 Task: Open Card Card0000000265 in Board Board0000000067 in Workspace WS0000000023 in Trello. Add Member Mailaustralia7@gmail.com to Card Card0000000265 in Board Board0000000067 in Workspace WS0000000023 in Trello. Add Green Label titled Label0000000265 to Card Card0000000265 in Board Board0000000067 in Workspace WS0000000023 in Trello. Add Checklist CL0000000265 to Card Card0000000265 in Board Board0000000067 in Workspace WS0000000023 in Trello. Add Dates with Start Date as Apr 08 2023 and Due Date as Apr 30 2023 to Card Card0000000265 in Board Board0000000067 in Workspace WS0000000023 in Trello
Action: Mouse scrolled (479, 427) with delta (0, 0)
Screenshot: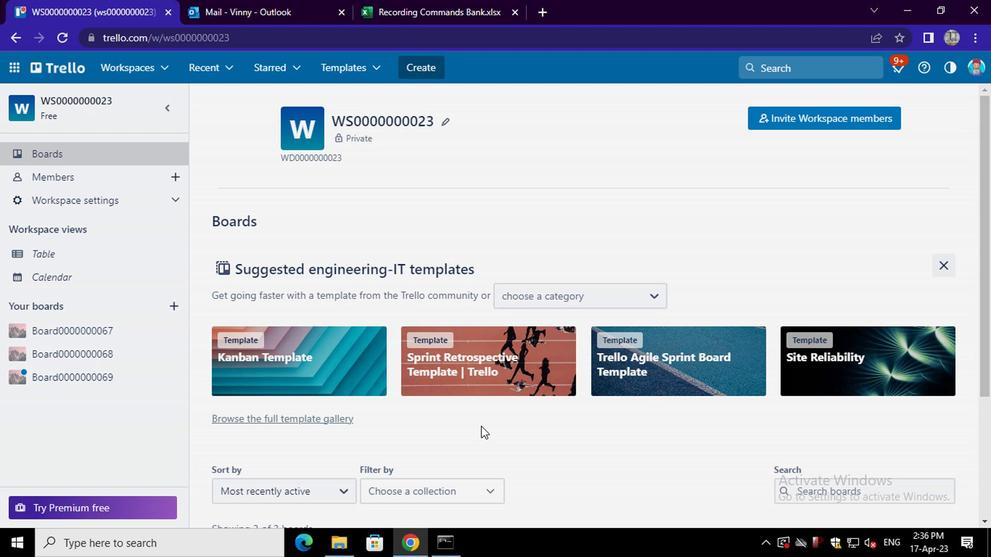 
Action: Mouse scrolled (479, 427) with delta (0, 0)
Screenshot: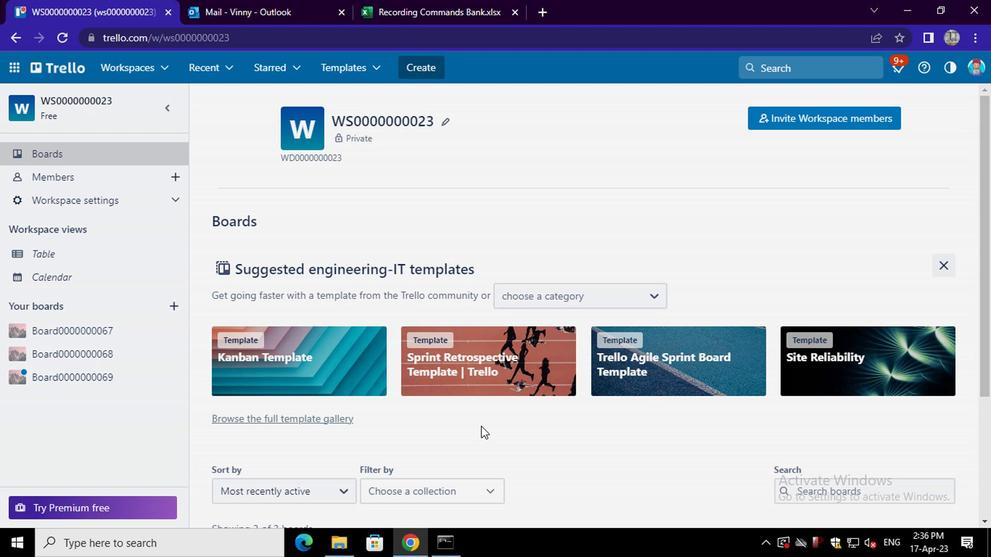 
Action: Mouse scrolled (479, 427) with delta (0, 0)
Screenshot: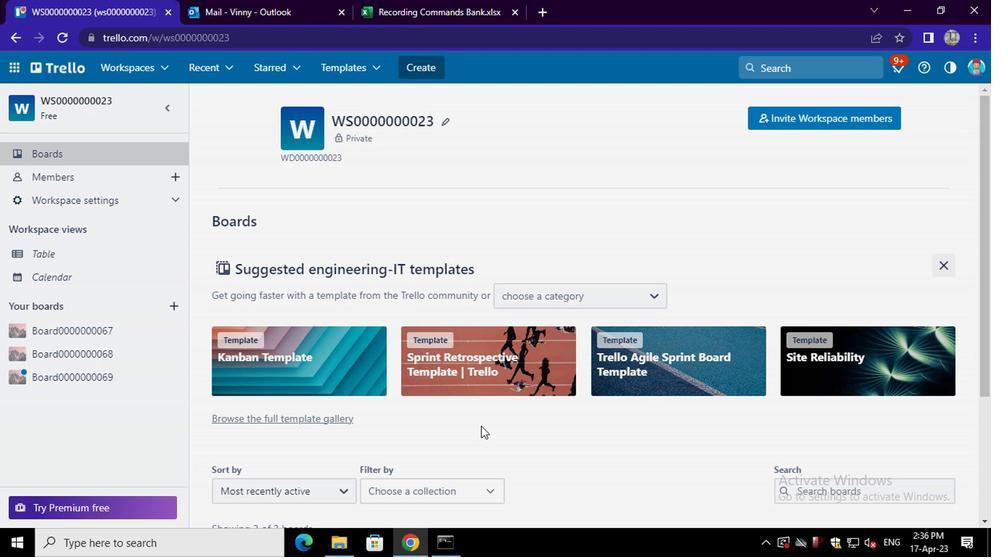 
Action: Mouse scrolled (479, 427) with delta (0, 0)
Screenshot: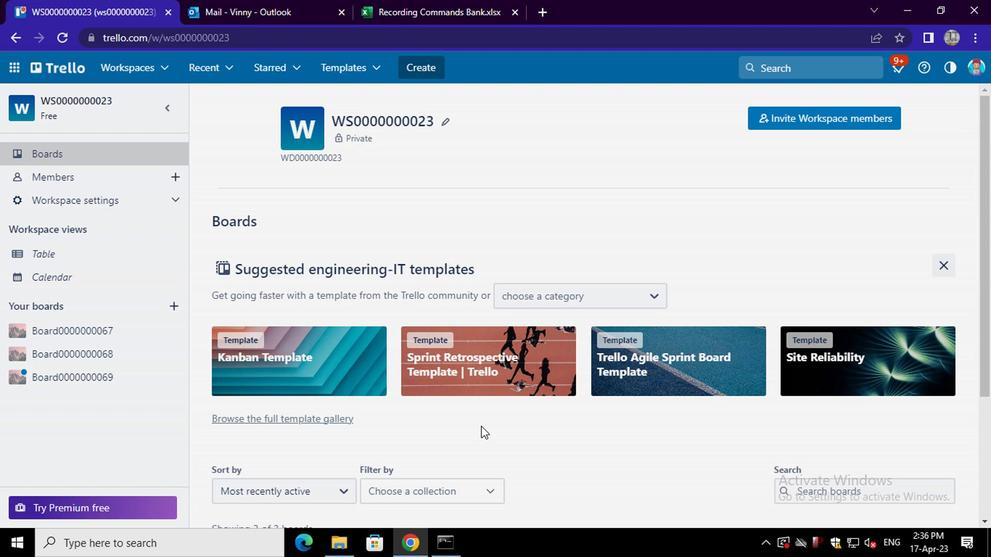
Action: Mouse scrolled (479, 427) with delta (0, 0)
Screenshot: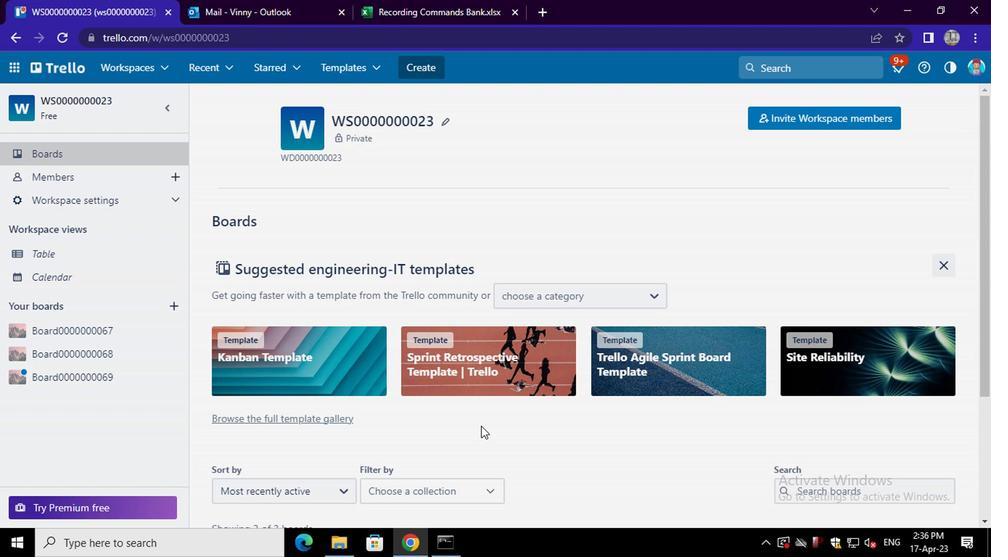 
Action: Mouse moved to (851, 418)
Screenshot: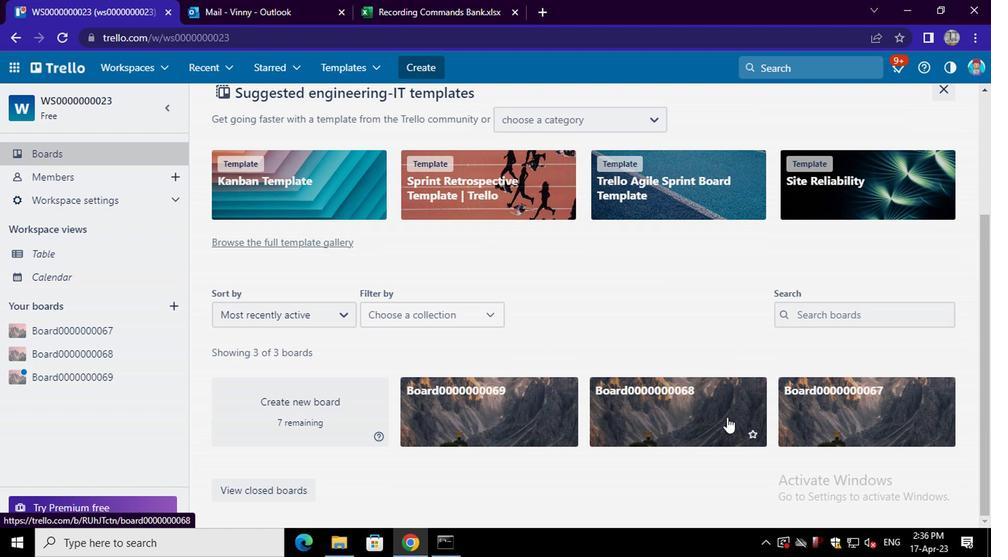 
Action: Mouse pressed left at (851, 418)
Screenshot: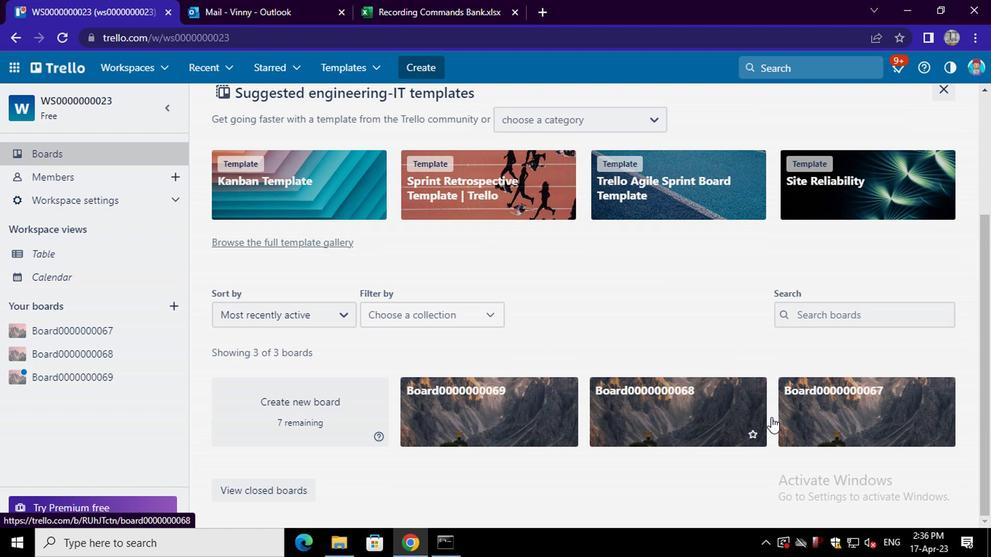 
Action: Mouse moved to (377, 153)
Screenshot: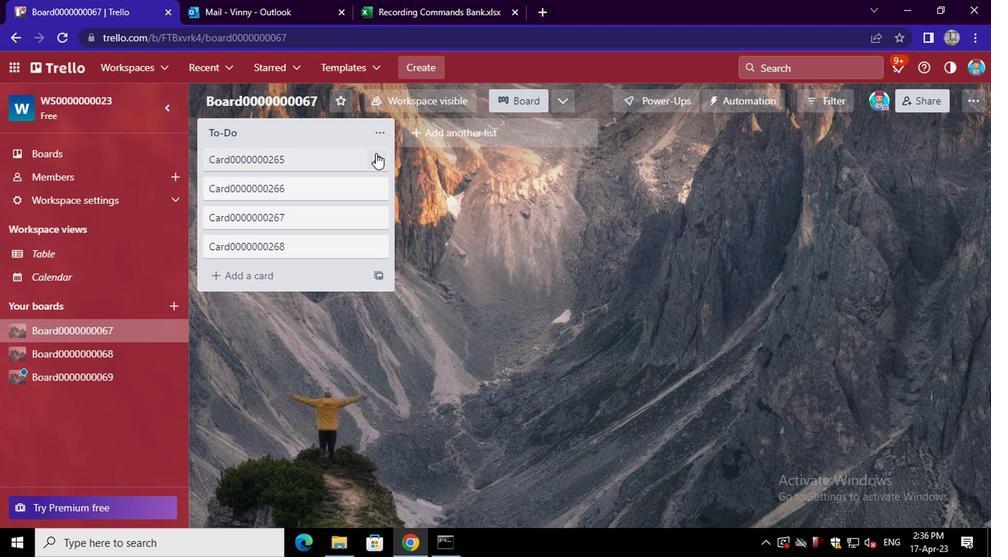 
Action: Mouse pressed left at (377, 153)
Screenshot: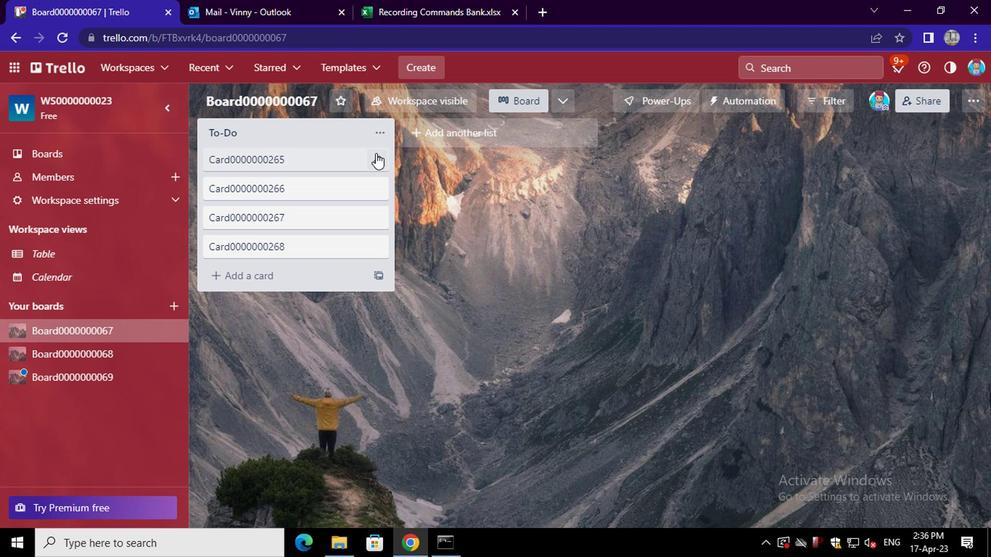 
Action: Mouse moved to (423, 163)
Screenshot: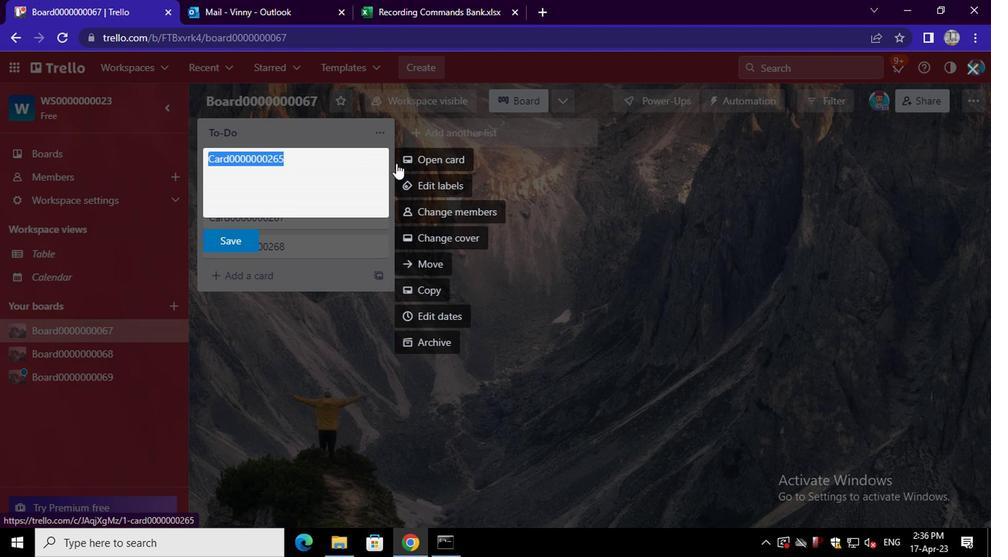 
Action: Mouse pressed left at (423, 163)
Screenshot: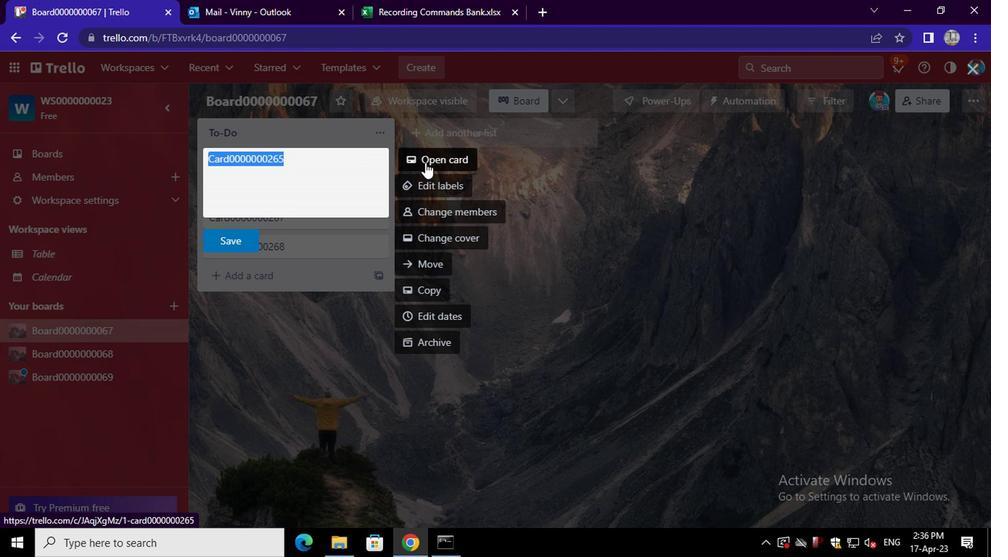 
Action: Mouse moved to (657, 182)
Screenshot: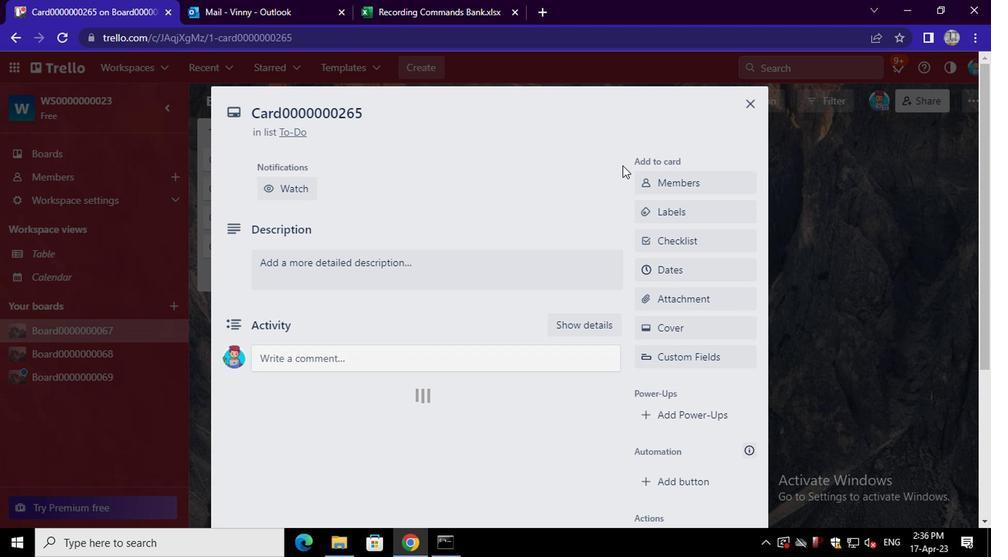 
Action: Mouse pressed left at (657, 182)
Screenshot: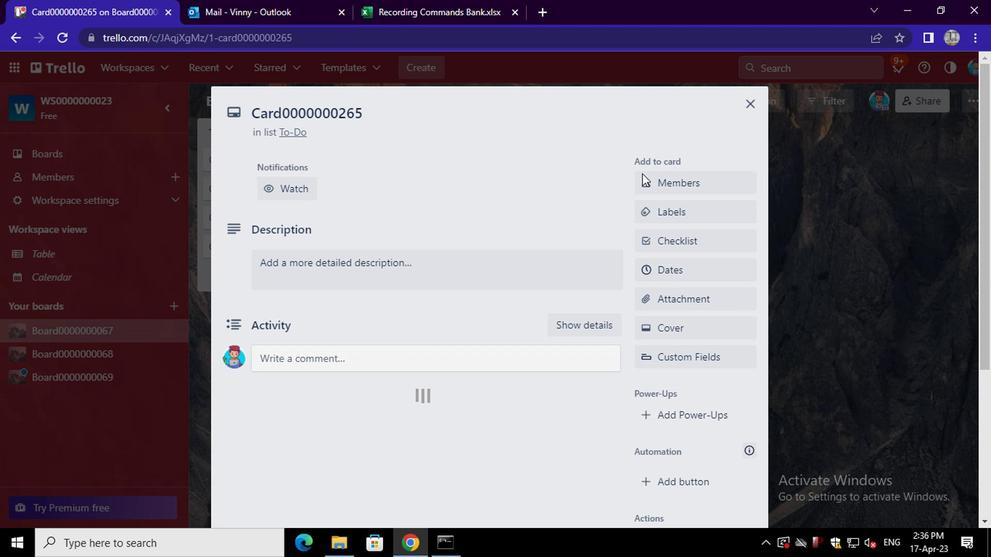 
Action: Mouse moved to (678, 248)
Screenshot: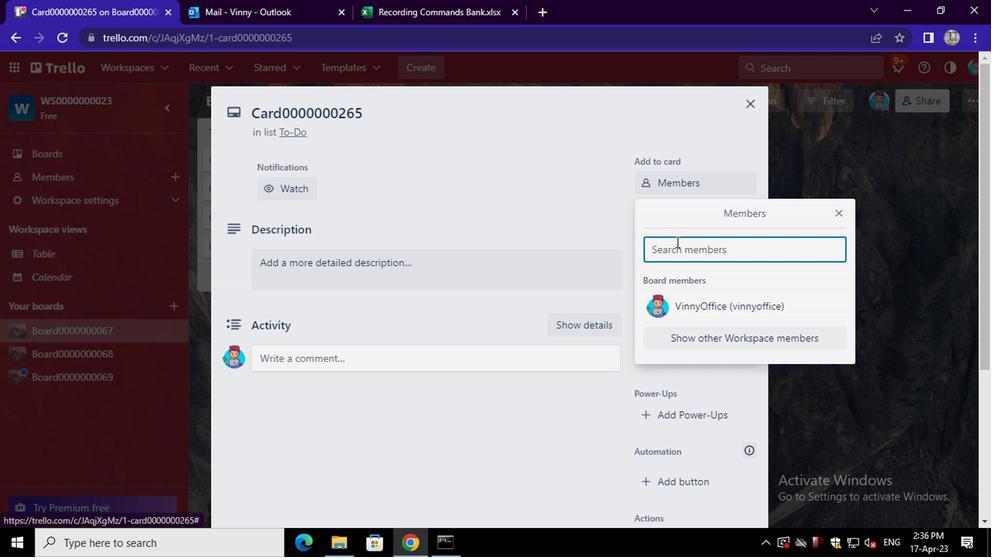 
Action: Mouse pressed left at (678, 248)
Screenshot: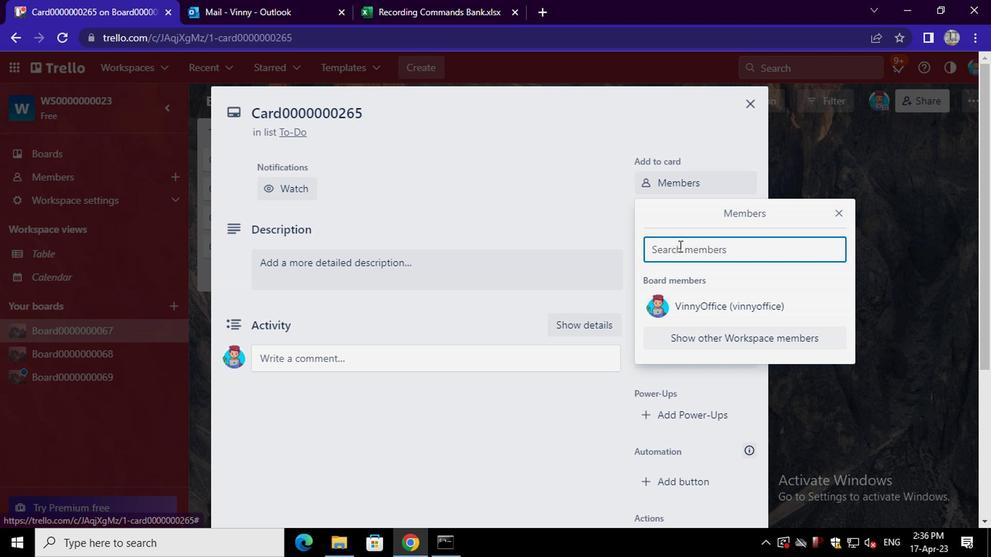
Action: Mouse moved to (698, 235)
Screenshot: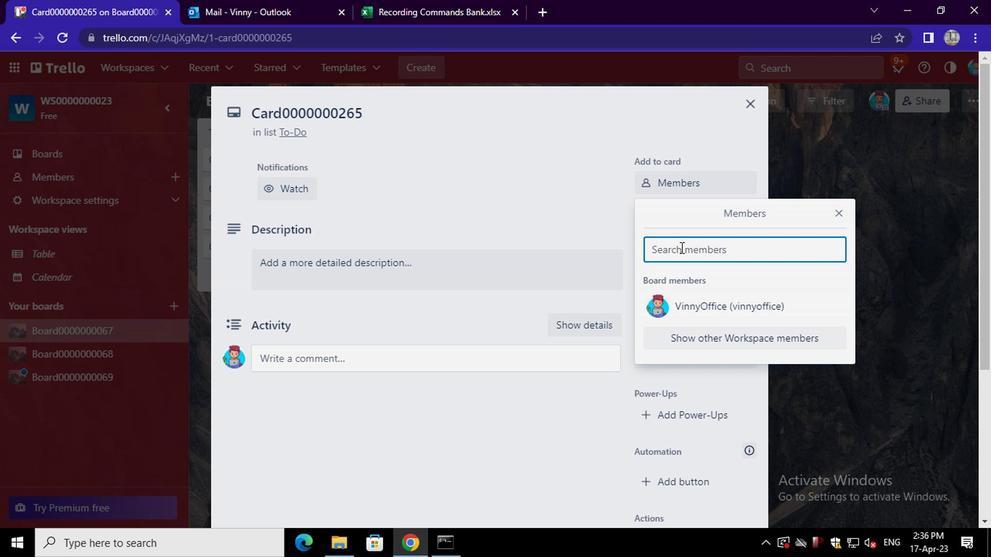 
Action: Key pressed <Key.shift>MAIL<Key.shift>A<Key.backspace>AUSTRALIA7<Key.shift>@GMAIL.COM
Screenshot: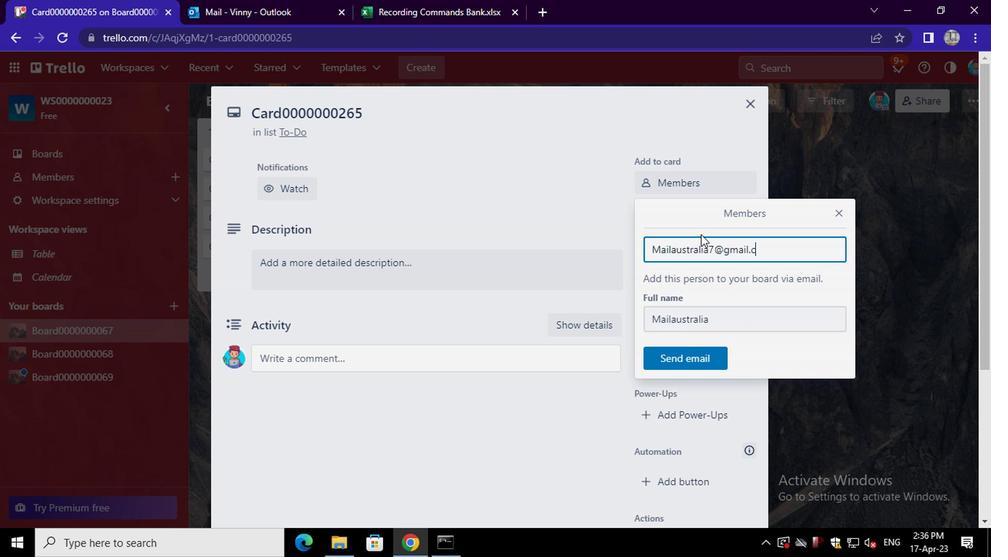 
Action: Mouse moved to (704, 357)
Screenshot: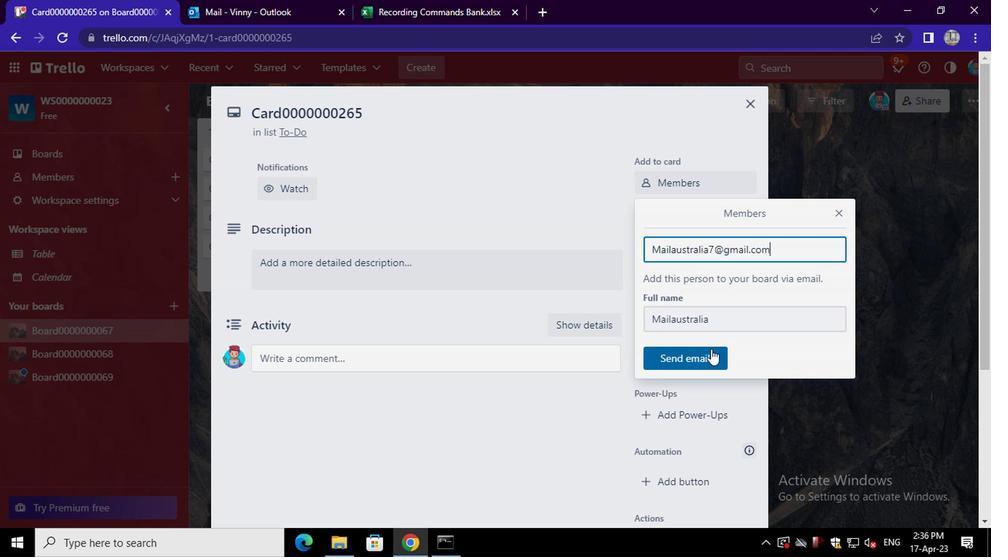 
Action: Mouse pressed left at (704, 357)
Screenshot: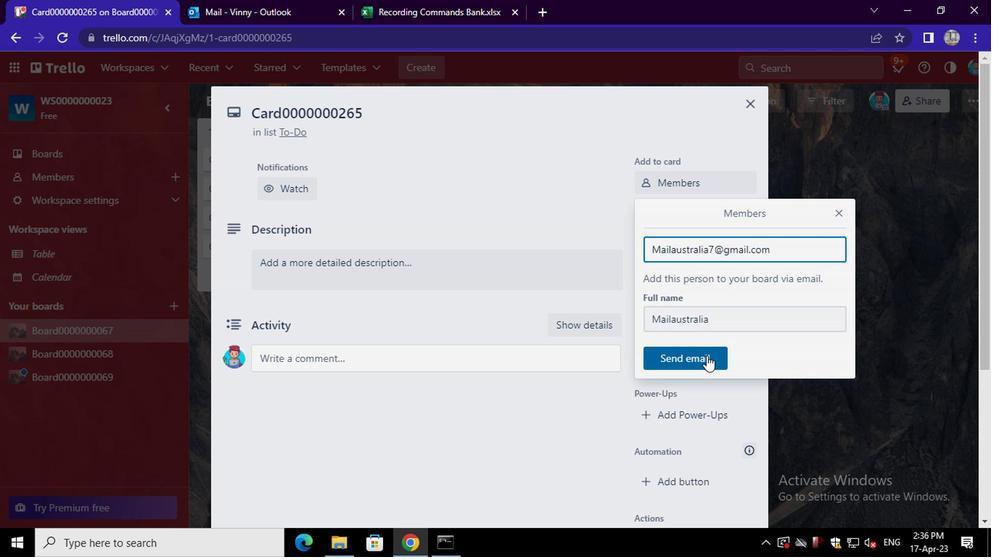 
Action: Mouse moved to (669, 212)
Screenshot: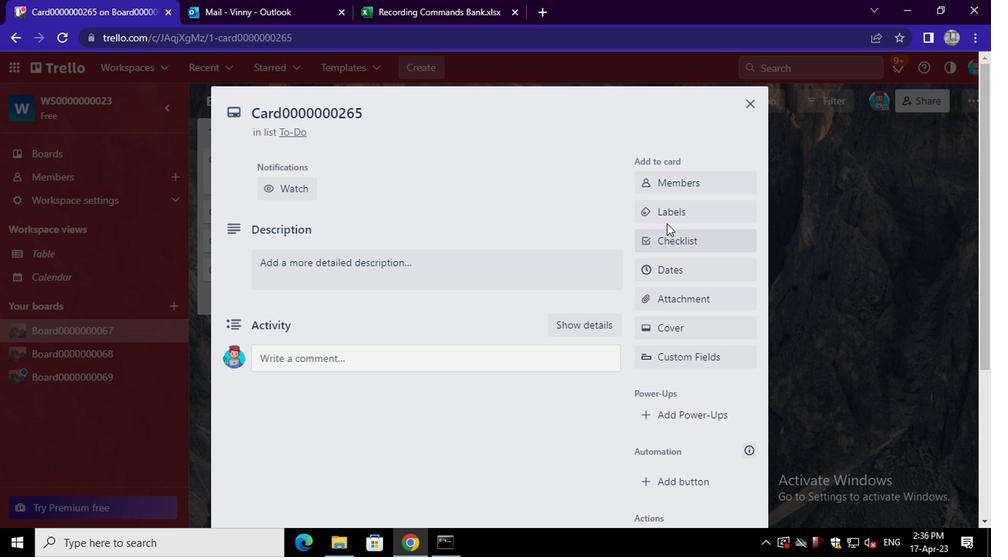 
Action: Mouse pressed left at (669, 212)
Screenshot: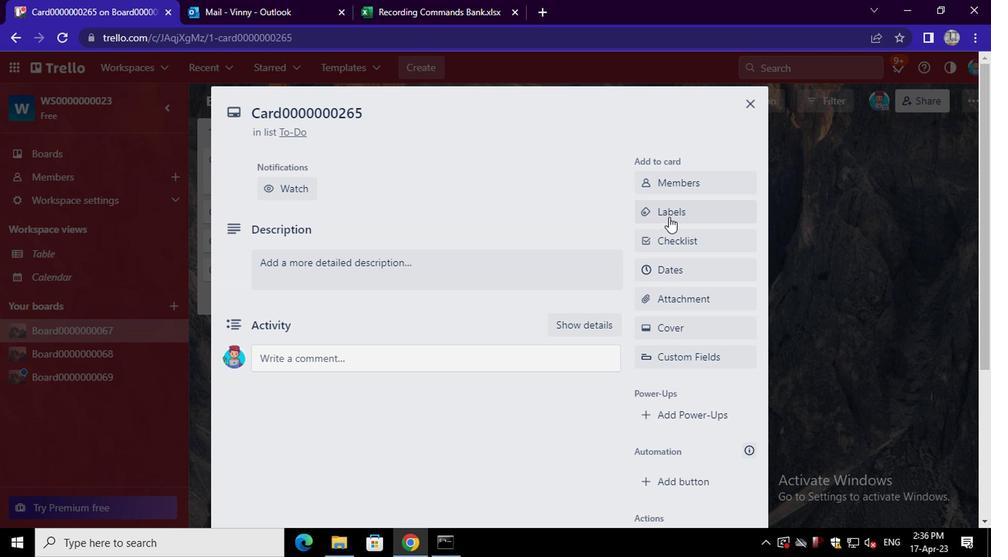 
Action: Mouse moved to (702, 138)
Screenshot: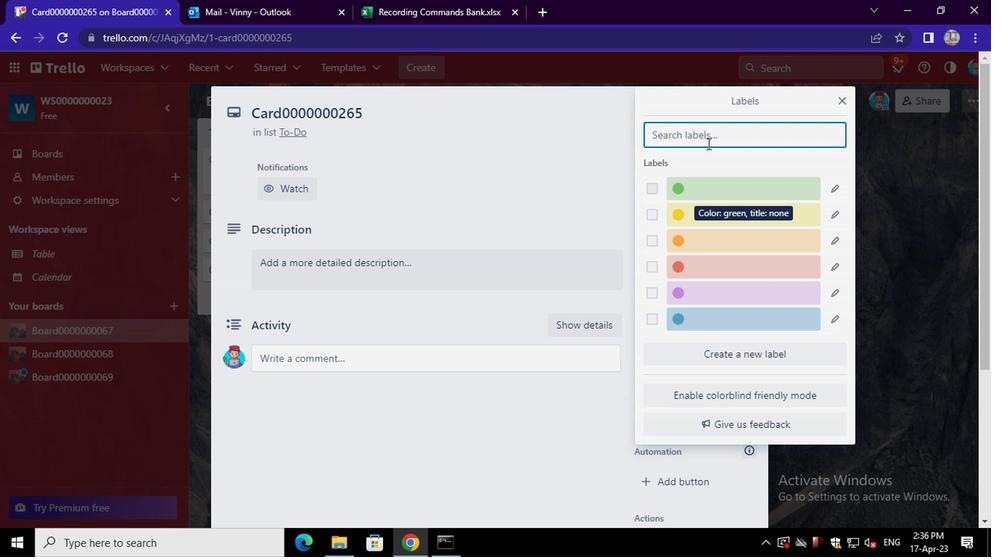 
Action: Mouse pressed left at (702, 138)
Screenshot: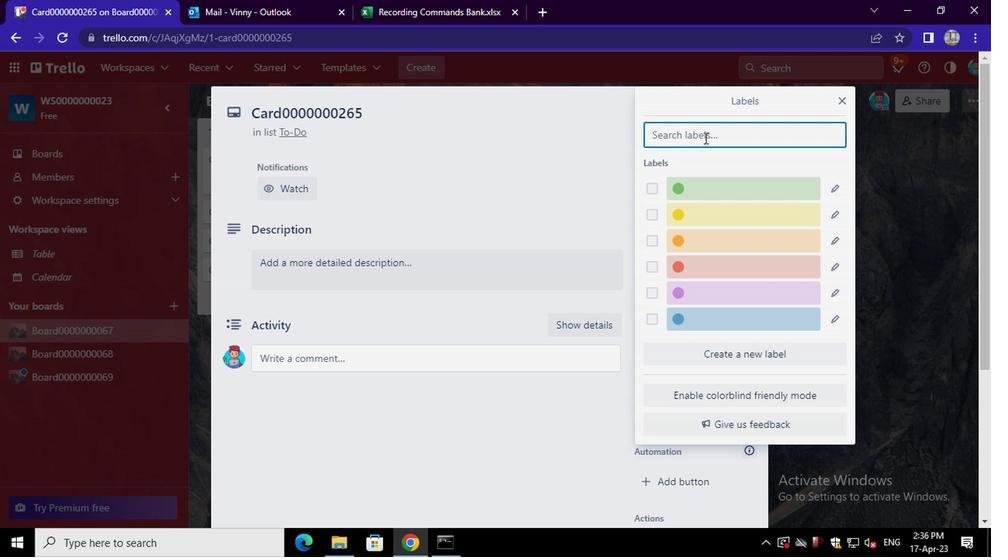 
Action: Mouse moved to (700, 129)
Screenshot: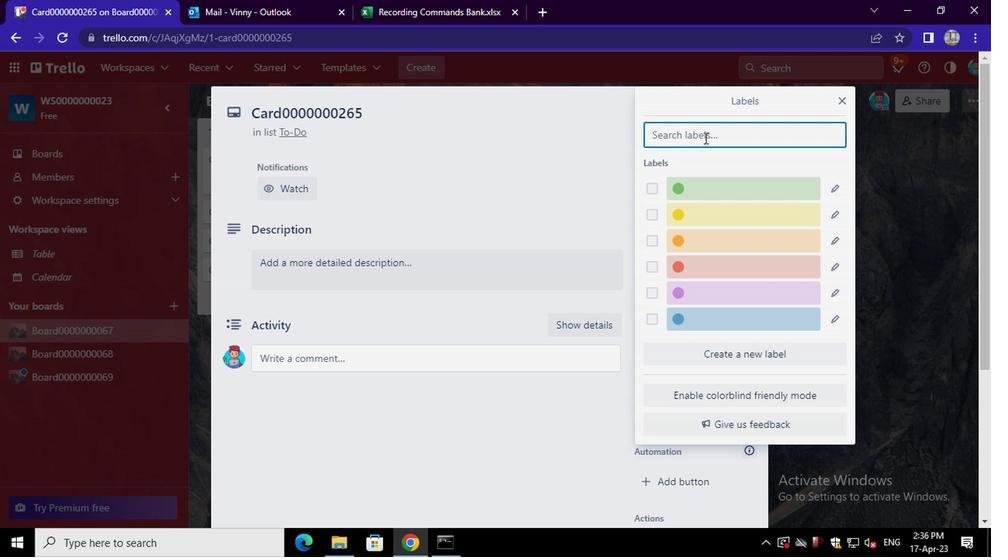 
Action: Key pressed <Key.shift>LABEL0000000265
Screenshot: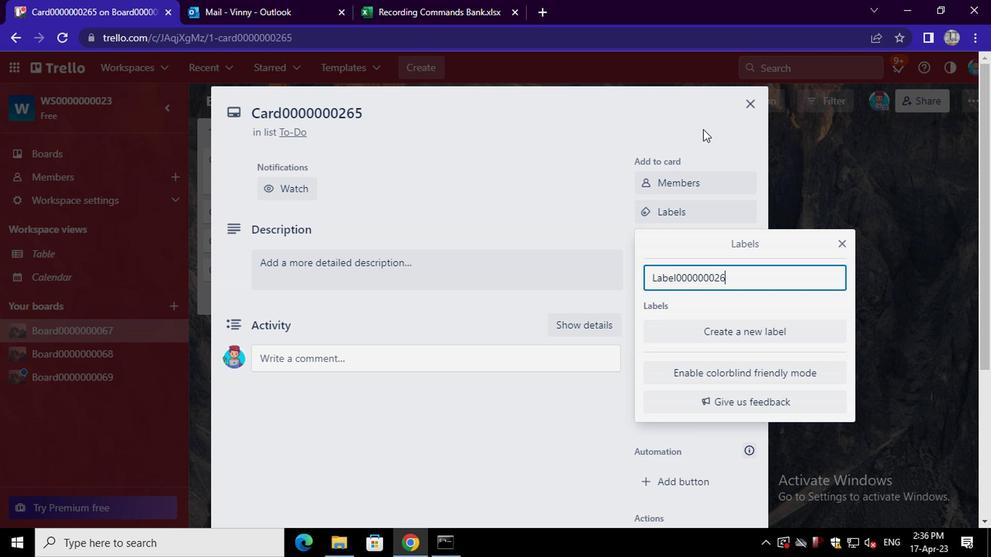 
Action: Mouse moved to (750, 327)
Screenshot: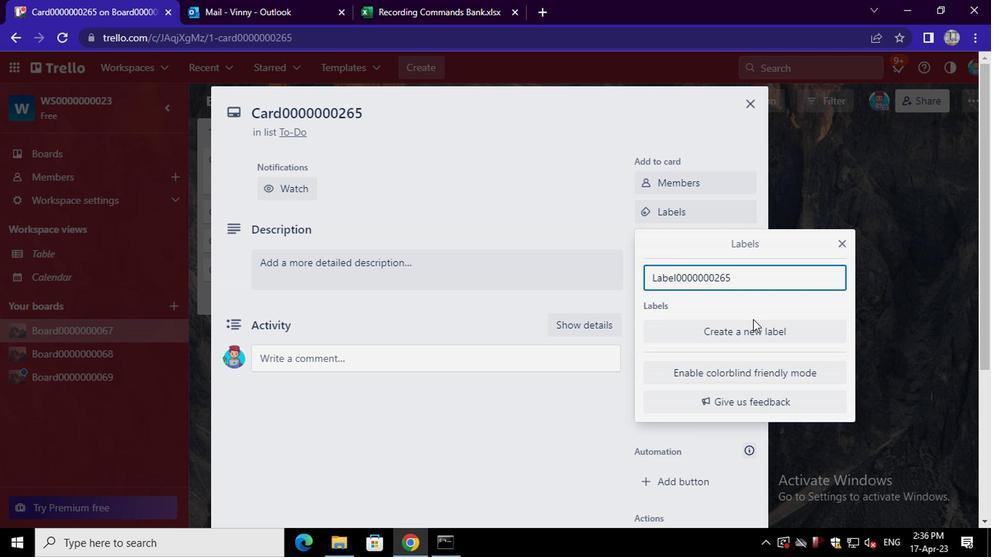 
Action: Mouse pressed left at (750, 327)
Screenshot: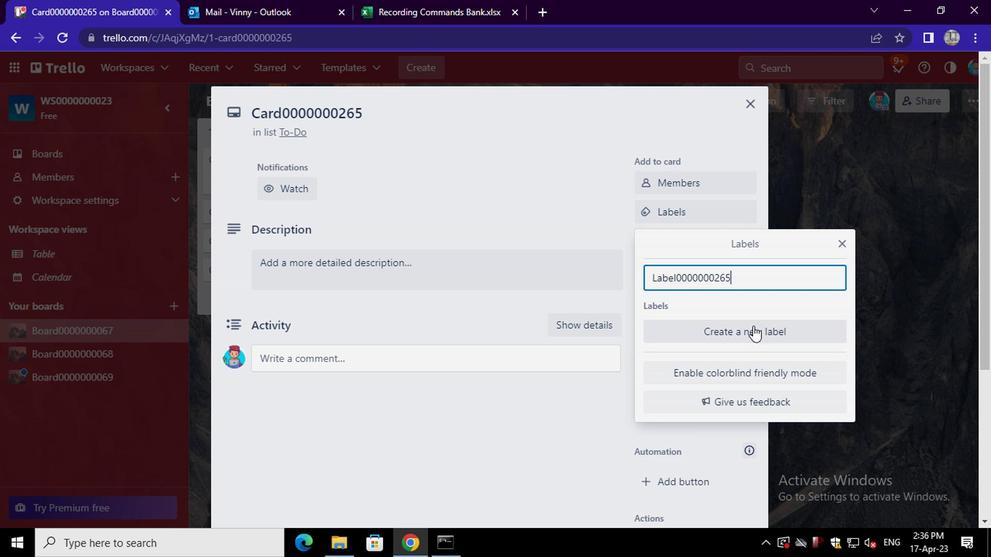 
Action: Mouse moved to (653, 300)
Screenshot: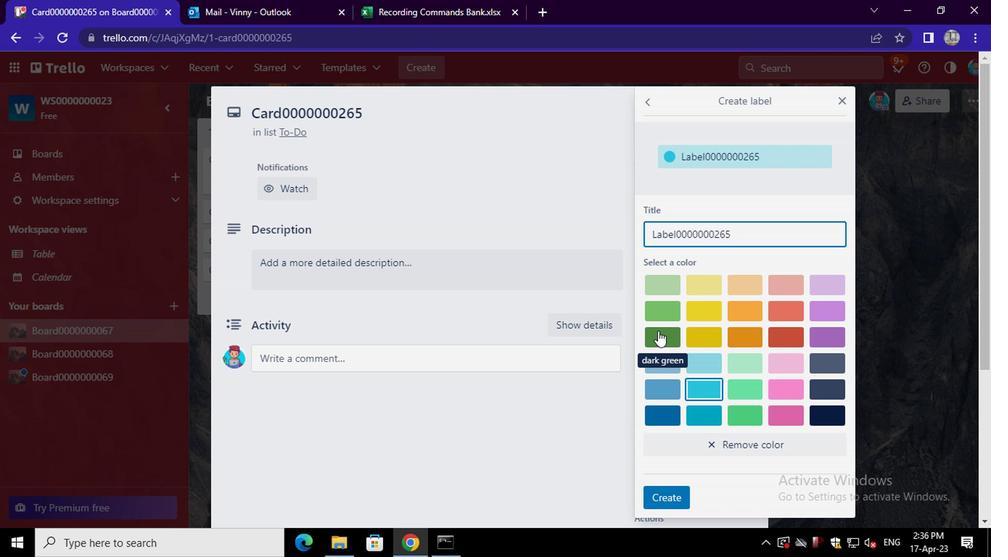 
Action: Mouse pressed left at (653, 300)
Screenshot: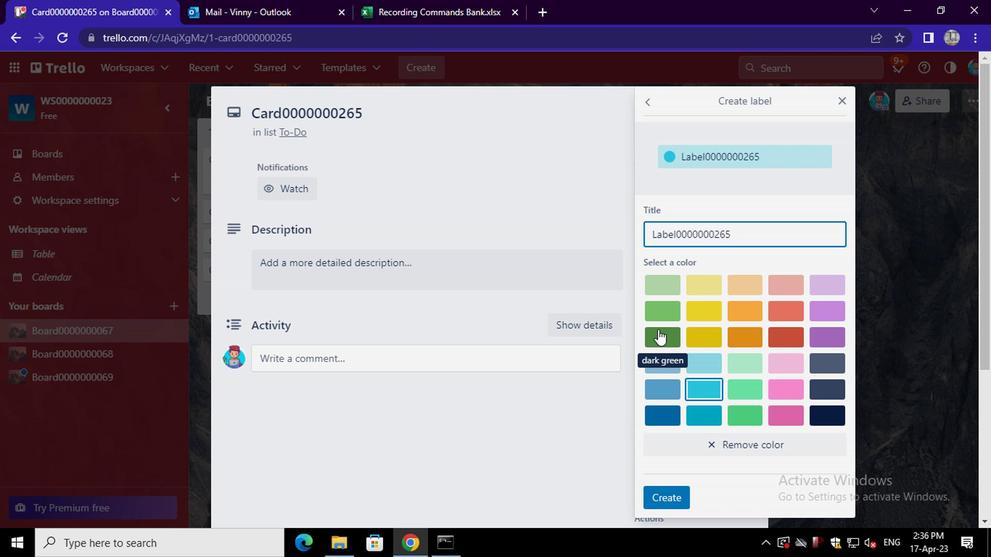 
Action: Mouse moved to (656, 303)
Screenshot: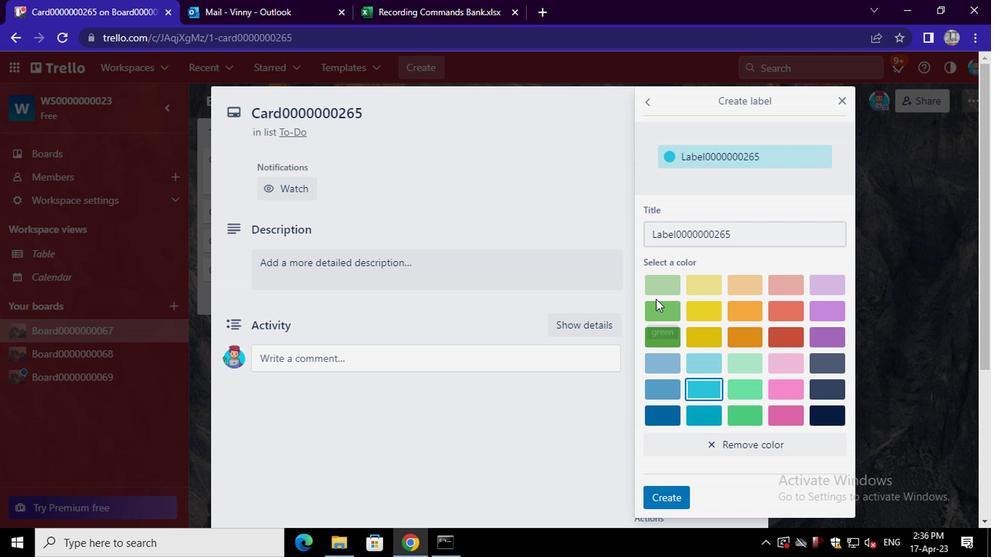 
Action: Mouse pressed left at (656, 303)
Screenshot: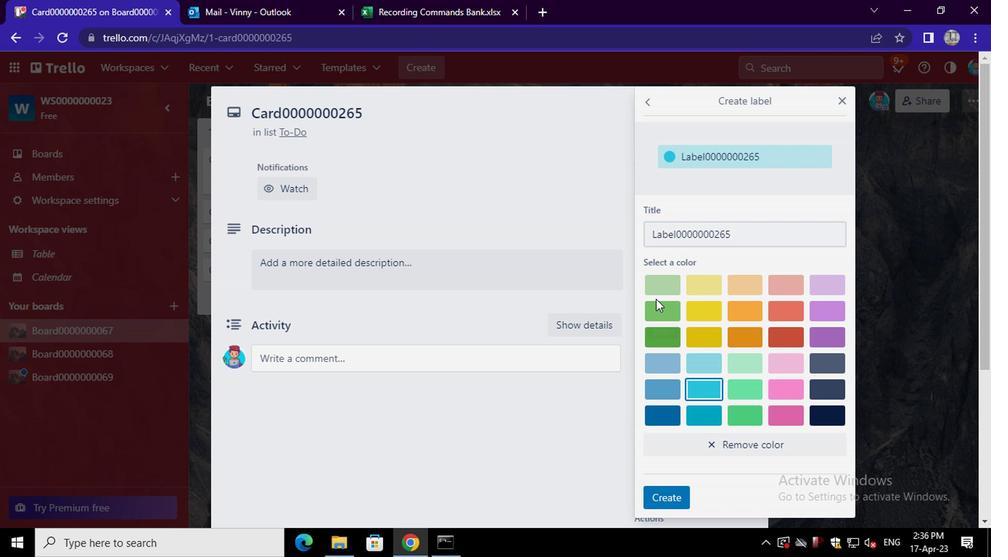 
Action: Mouse moved to (662, 496)
Screenshot: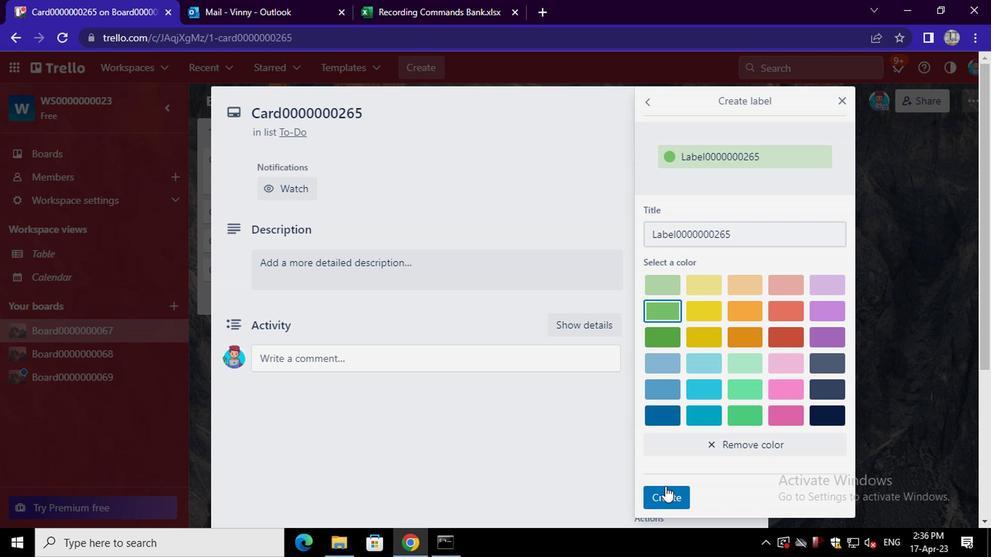 
Action: Mouse pressed left at (662, 496)
Screenshot: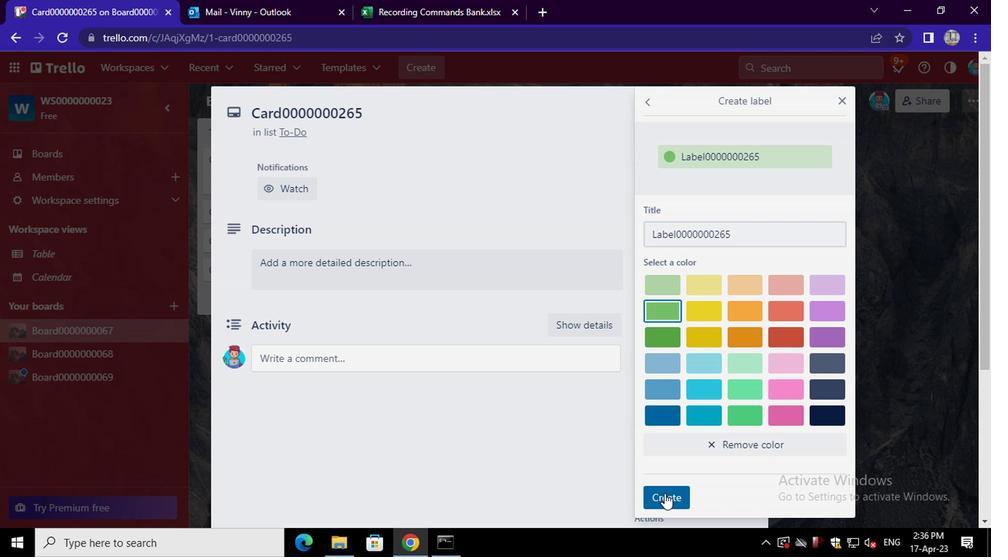 
Action: Mouse moved to (609, 400)
Screenshot: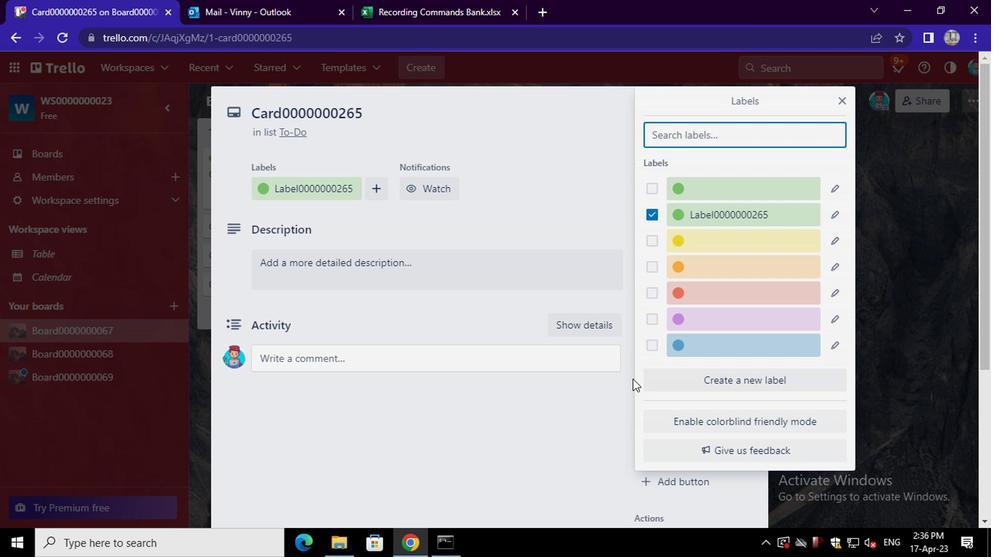 
Action: Mouse pressed left at (609, 400)
Screenshot: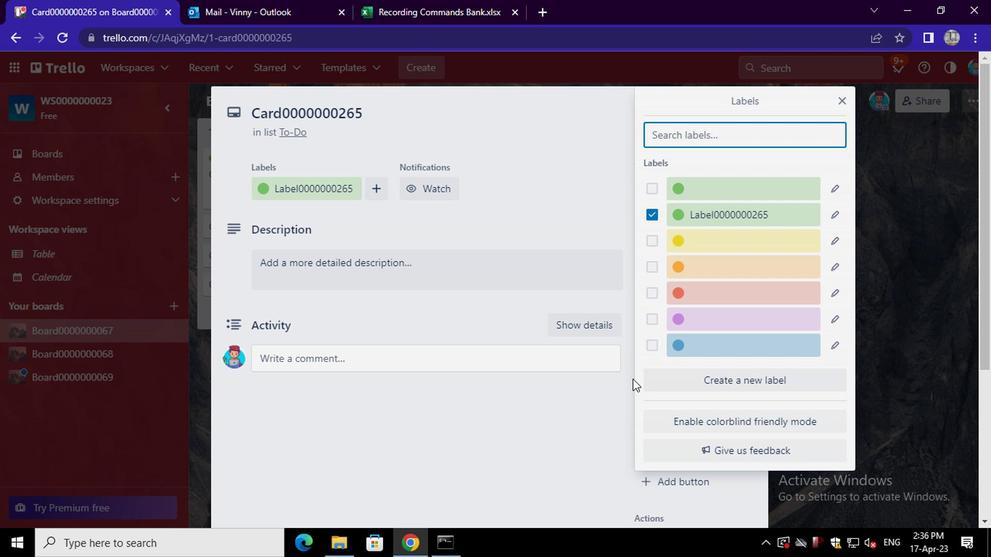 
Action: Mouse moved to (682, 244)
Screenshot: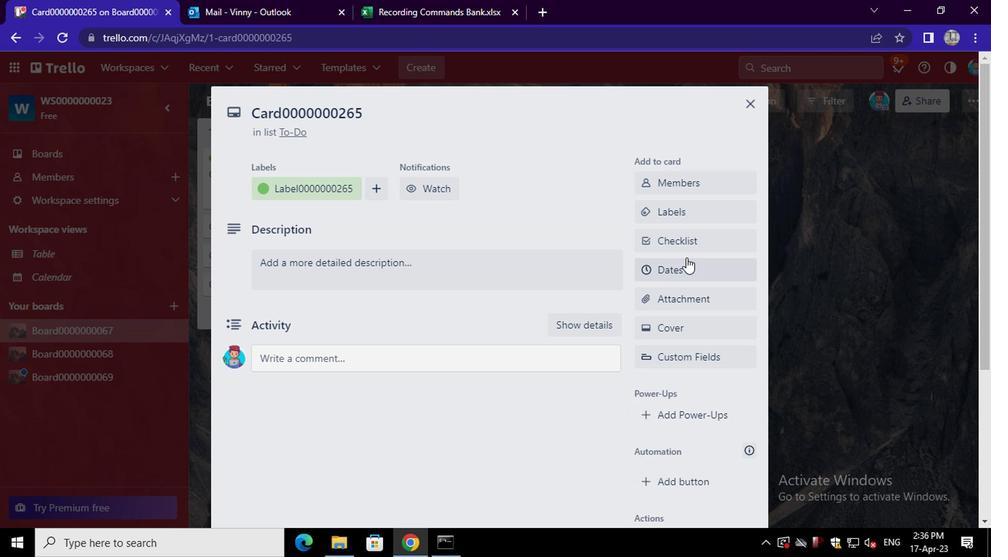 
Action: Mouse pressed left at (682, 244)
Screenshot: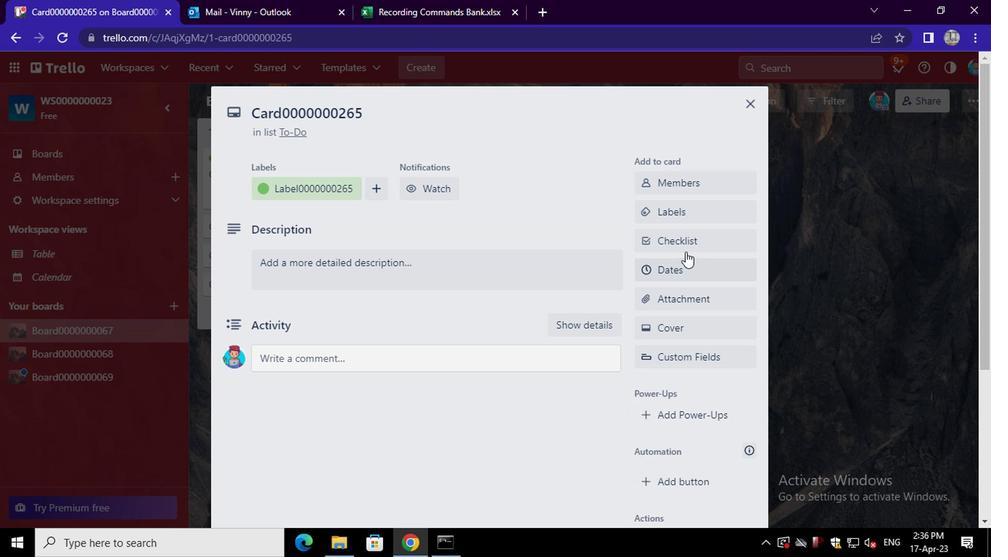 
Action: Mouse moved to (717, 318)
Screenshot: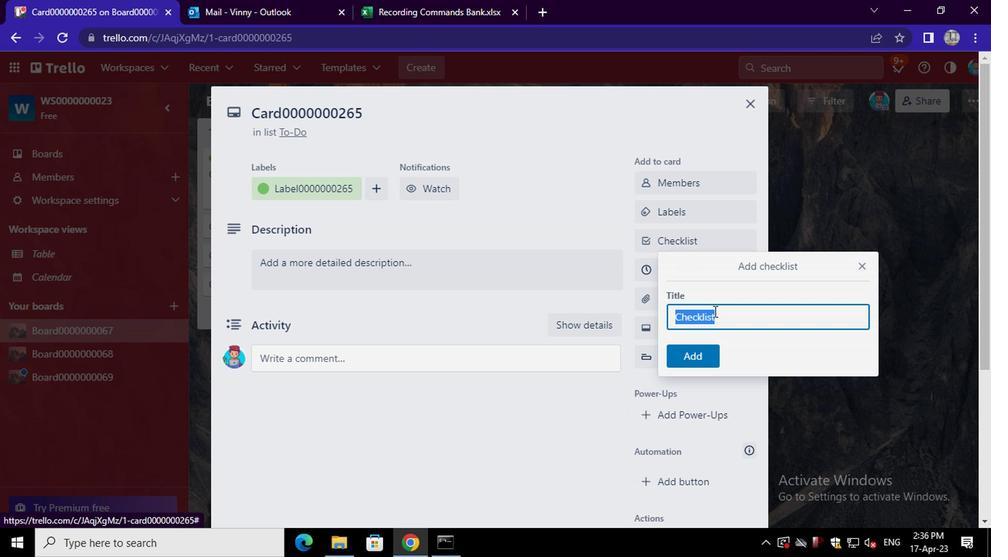 
Action: Mouse pressed left at (717, 318)
Screenshot: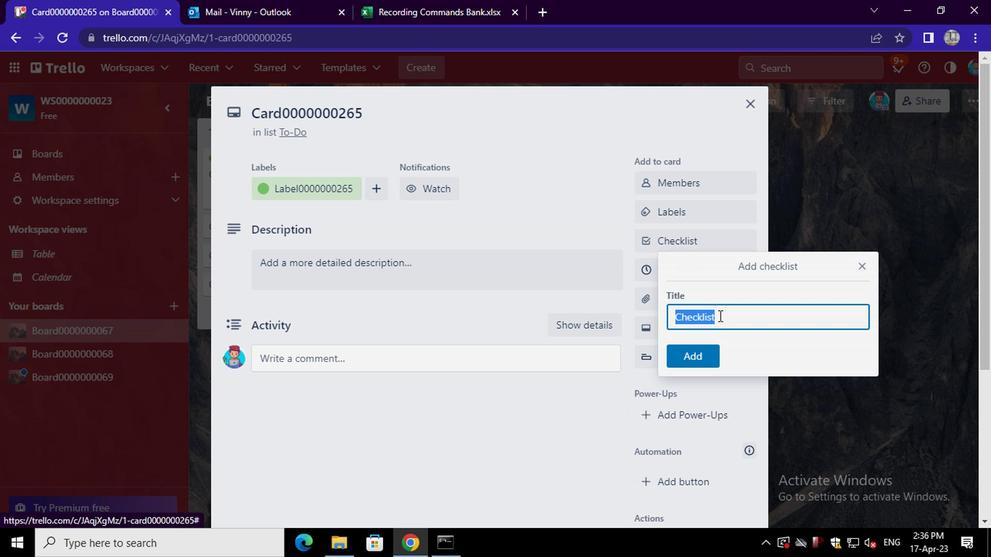 
Action: Mouse moved to (721, 317)
Screenshot: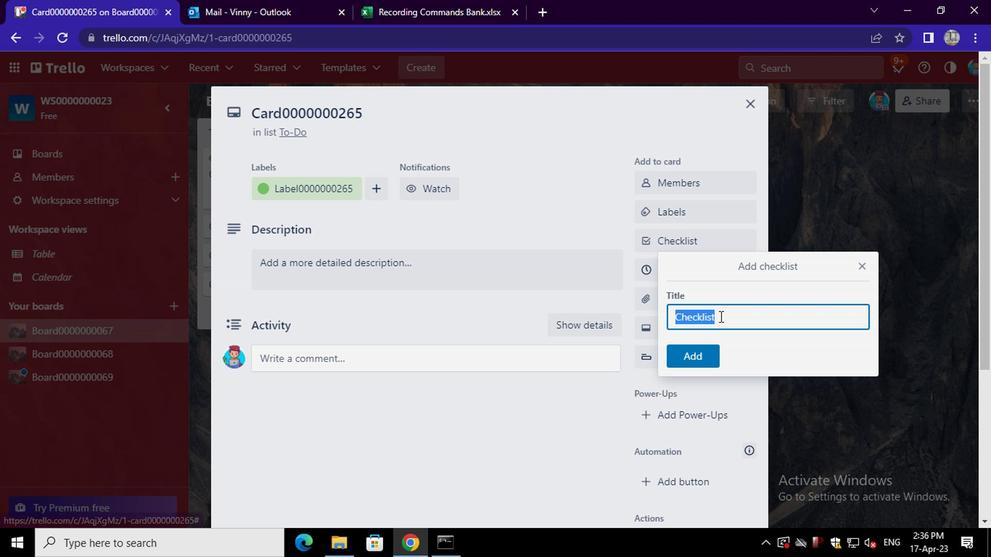 
Action: Key pressed <Key.backspace><Key.backspace><Key.backspace><Key.backspace><Key.backspace><Key.backspace><Key.backspace><Key.backspace><Key.backspace><Key.backspace><Key.backspace><Key.backspace><Key.backspace><Key.backspace><Key.backspace><Key.backspace><Key.backspace><Key.backspace><Key.backspace><Key.backspace><Key.shift>CL0000000265
Screenshot: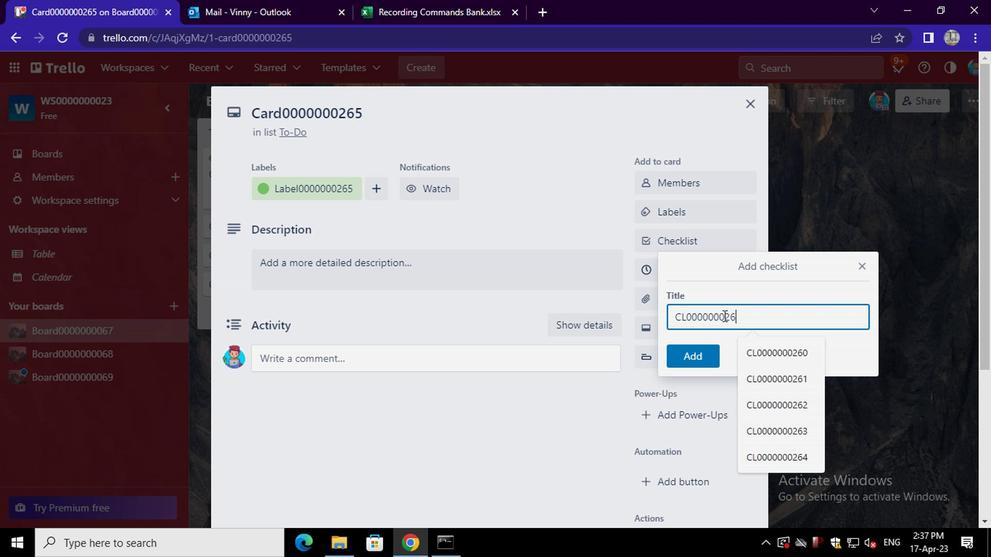 
Action: Mouse moved to (696, 353)
Screenshot: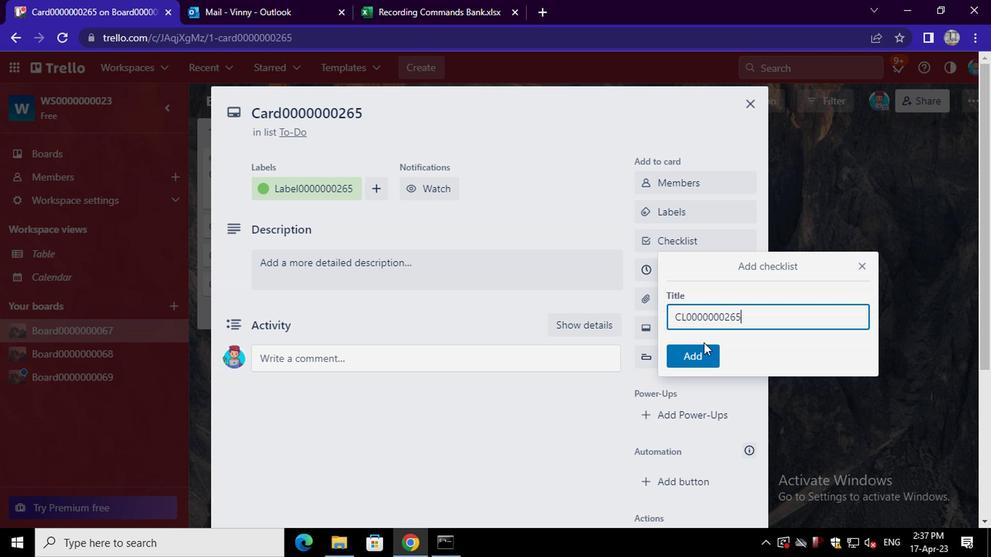 
Action: Mouse pressed left at (696, 353)
Screenshot: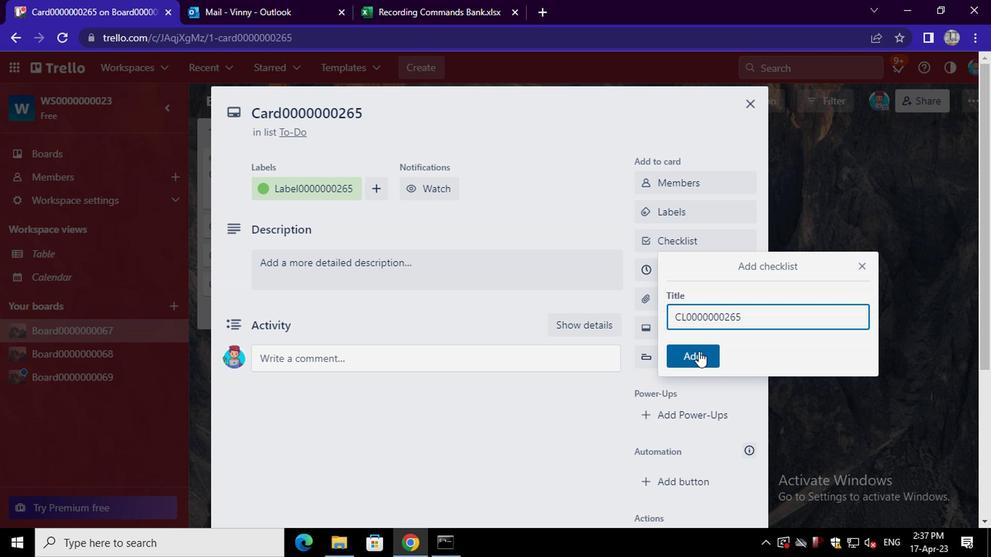 
Action: Mouse moved to (679, 272)
Screenshot: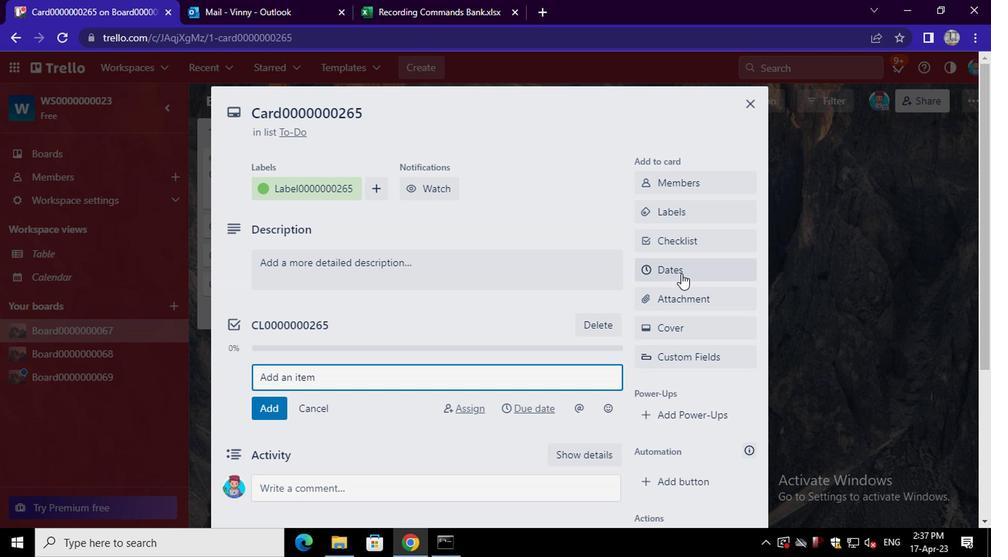 
Action: Mouse pressed left at (679, 272)
Screenshot: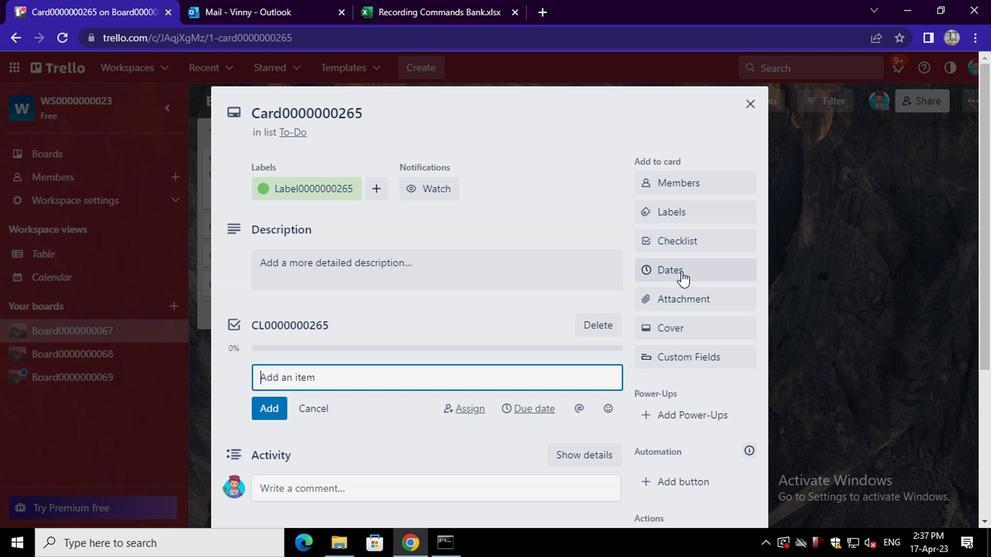 
Action: Mouse moved to (648, 360)
Screenshot: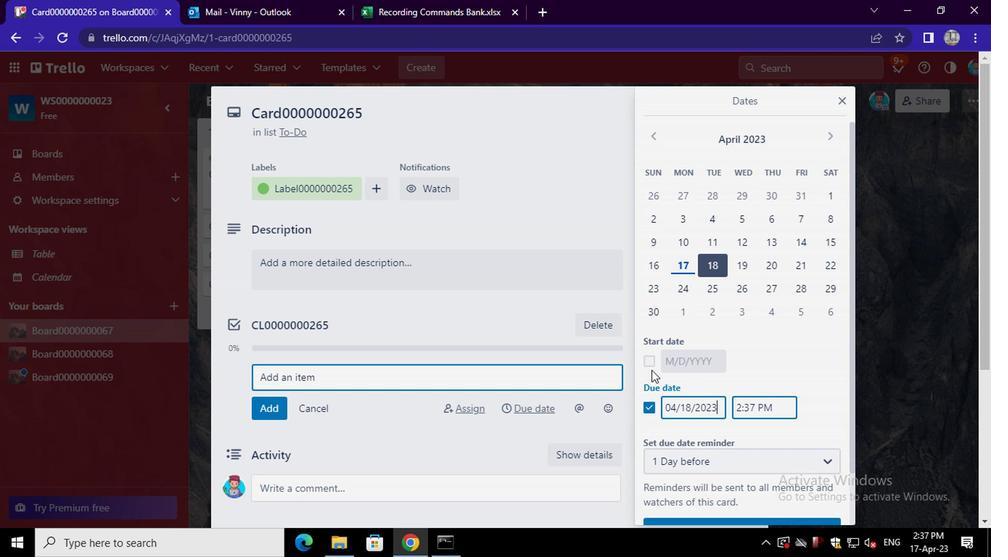 
Action: Mouse pressed left at (648, 360)
Screenshot: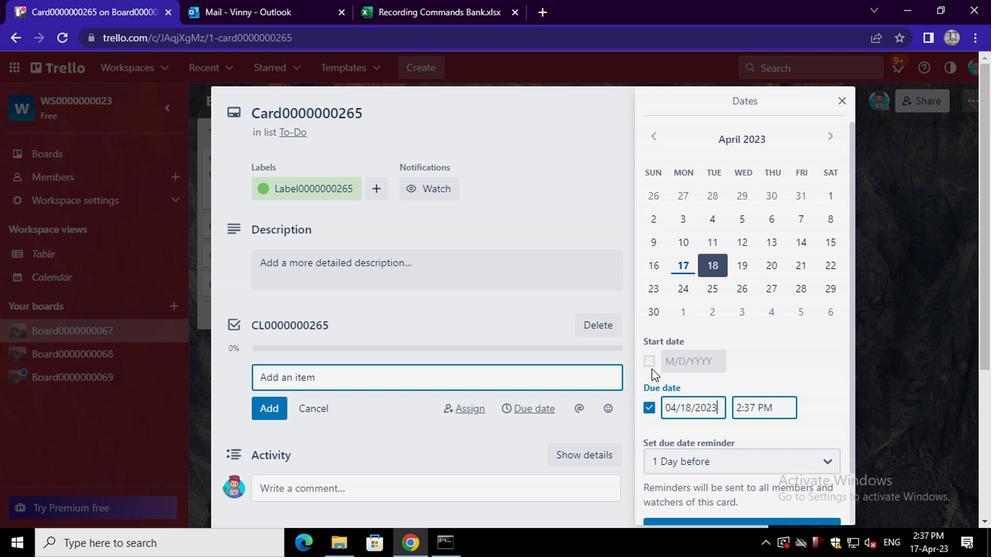 
Action: Mouse moved to (644, 406)
Screenshot: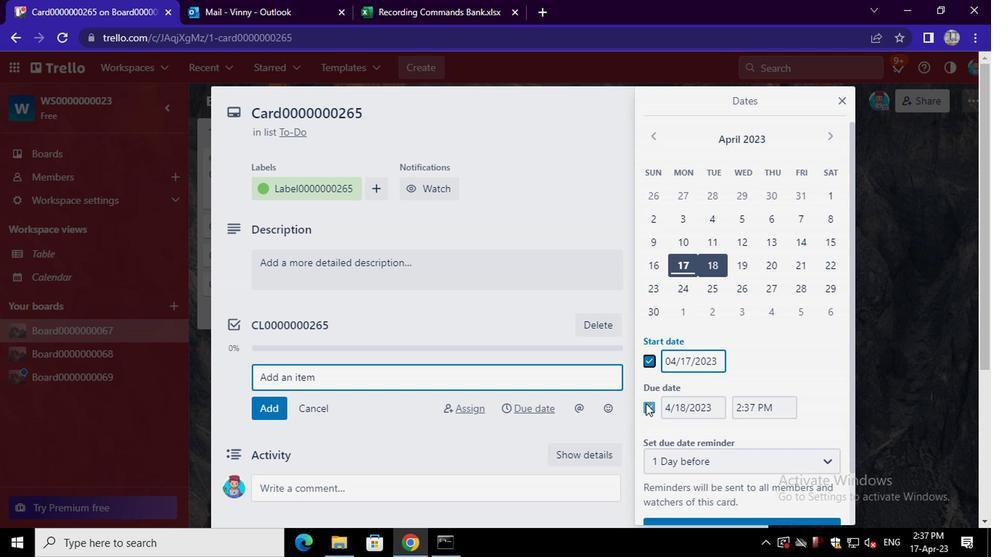 
Action: Mouse pressed left at (644, 406)
Screenshot: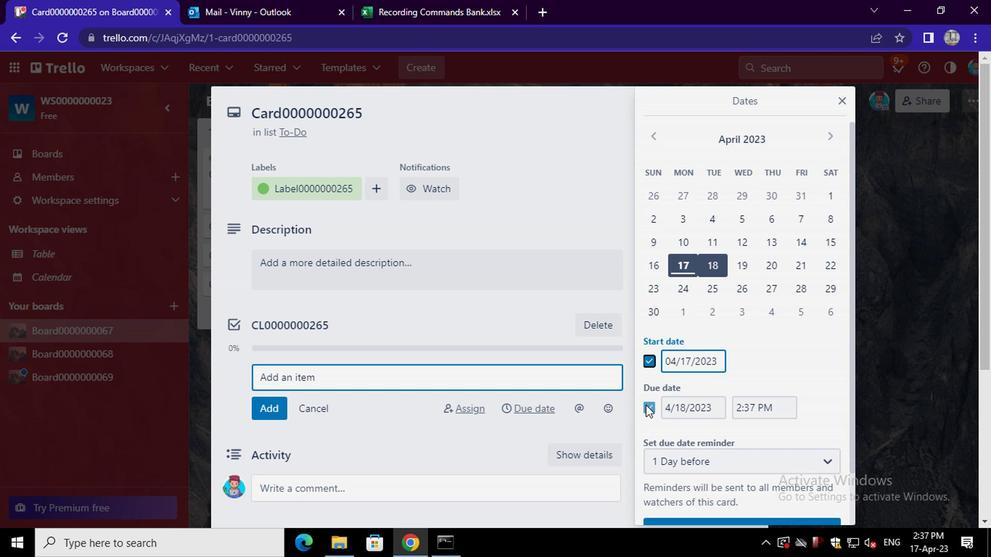 
Action: Mouse moved to (824, 217)
Screenshot: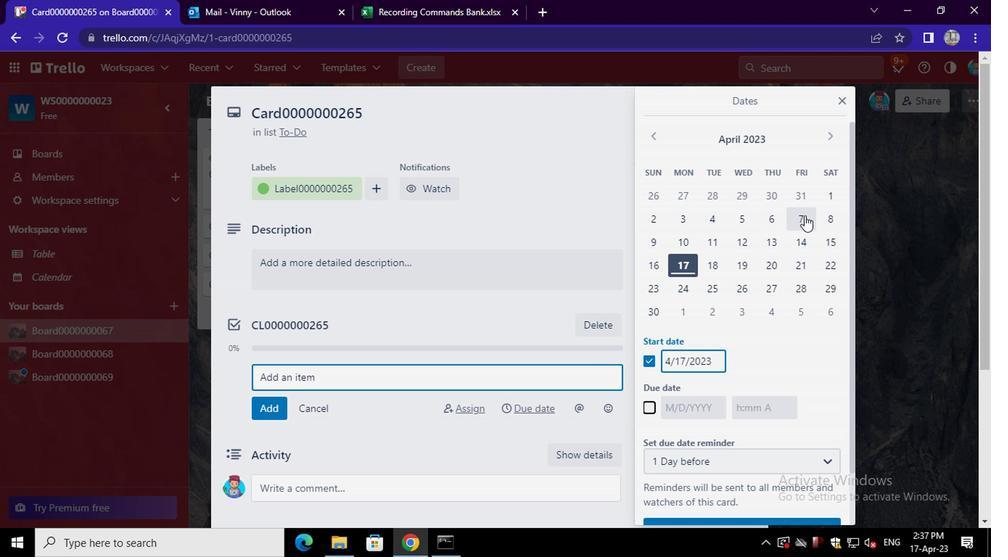 
Action: Mouse pressed left at (824, 217)
Screenshot: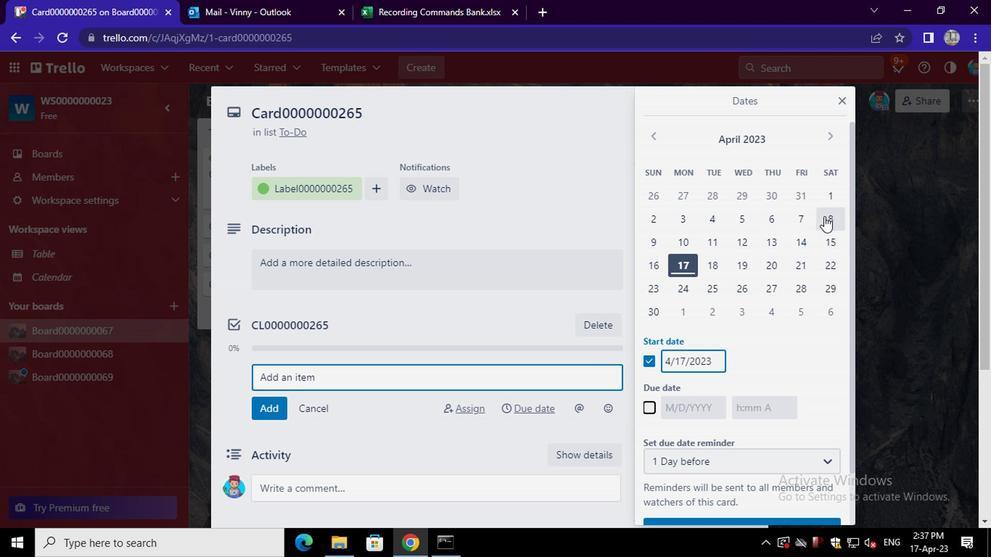 
Action: Mouse moved to (645, 410)
Screenshot: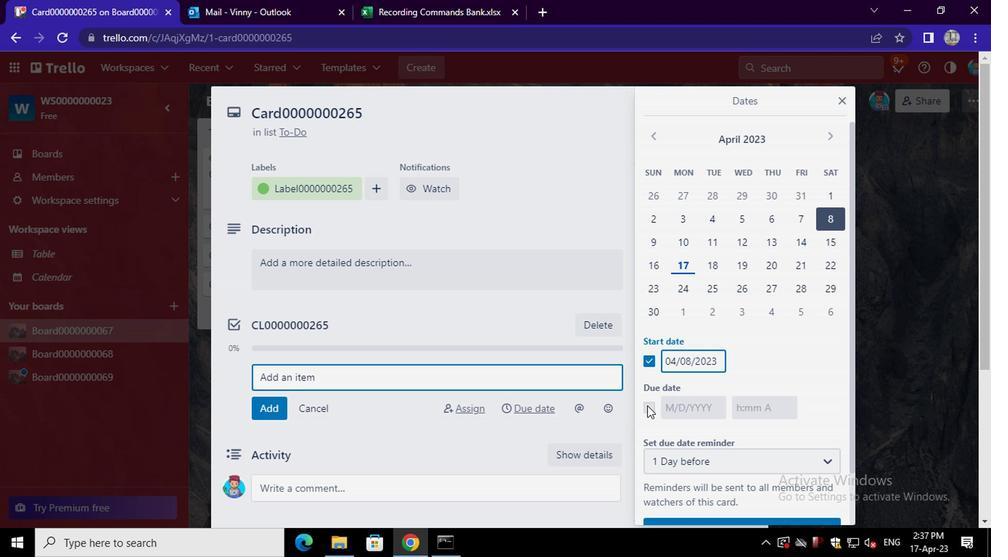 
Action: Mouse pressed left at (645, 410)
Screenshot: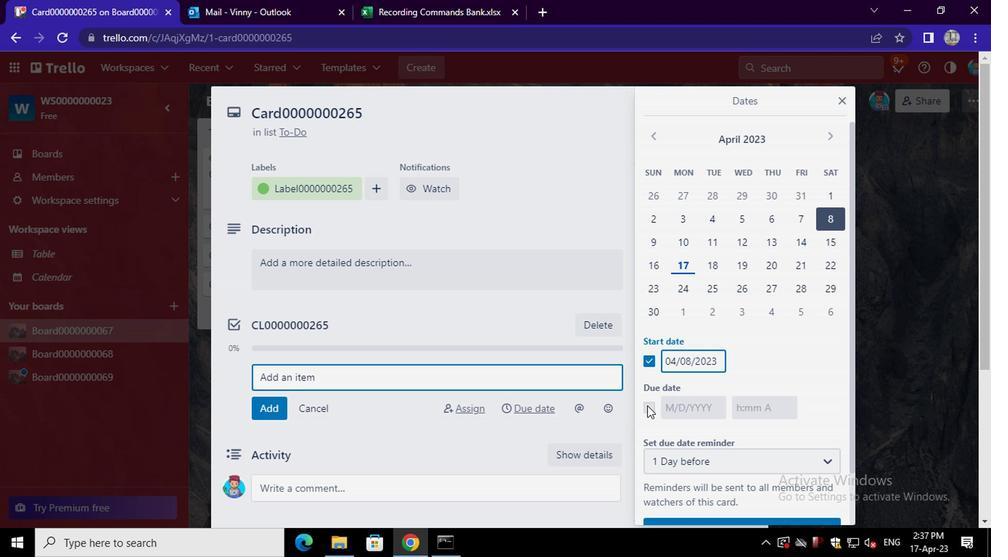 
Action: Mouse moved to (659, 313)
Screenshot: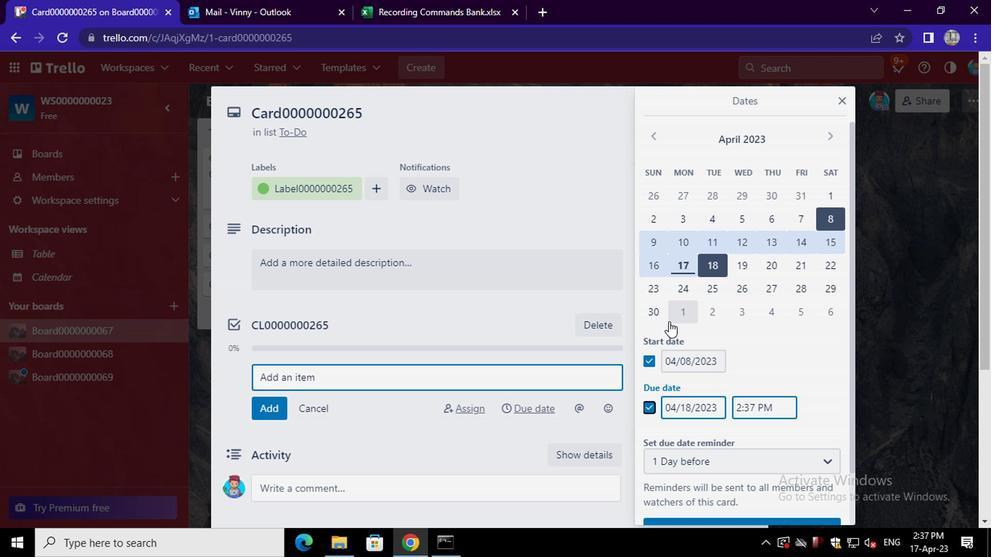 
Action: Mouse pressed left at (659, 313)
Screenshot: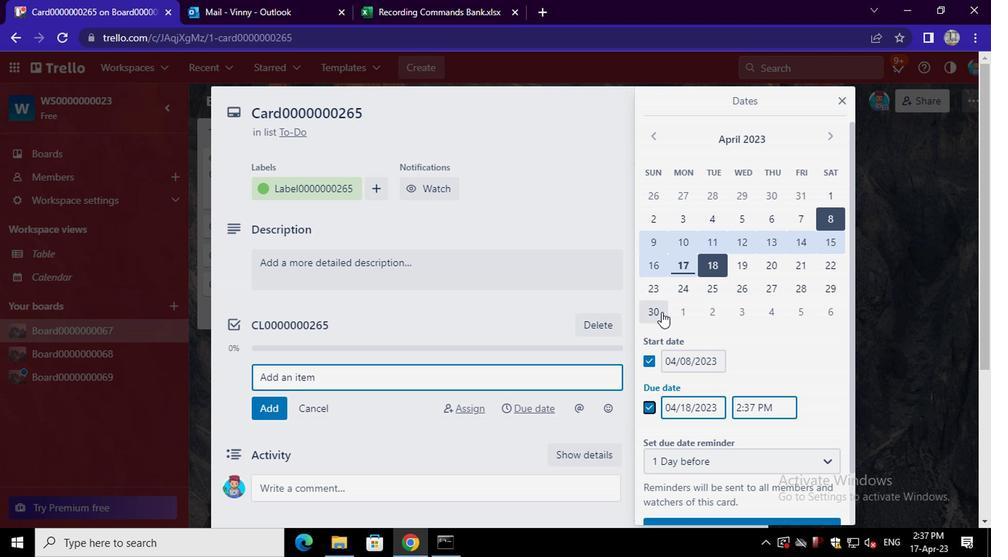 
Action: Mouse moved to (734, 521)
Screenshot: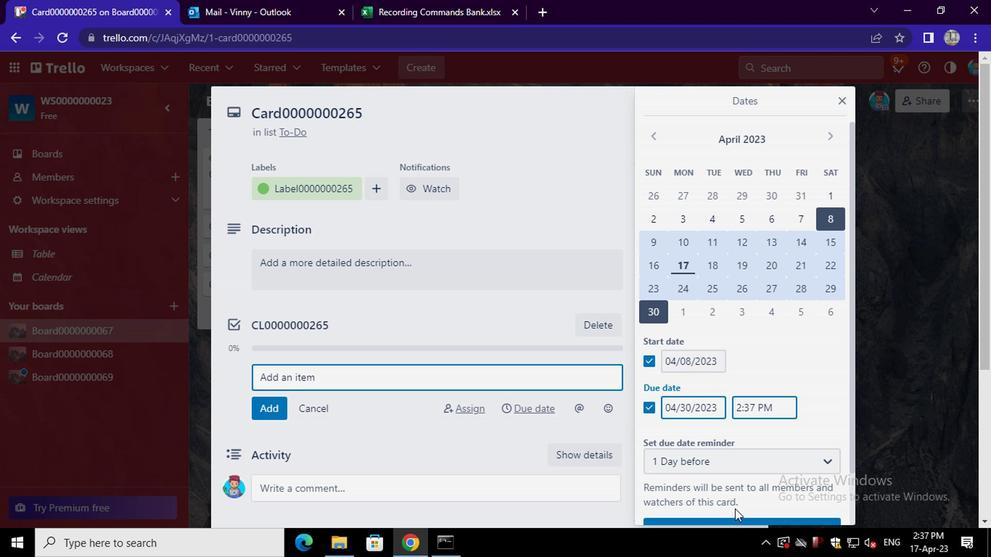 
Action: Mouse pressed left at (734, 521)
Screenshot: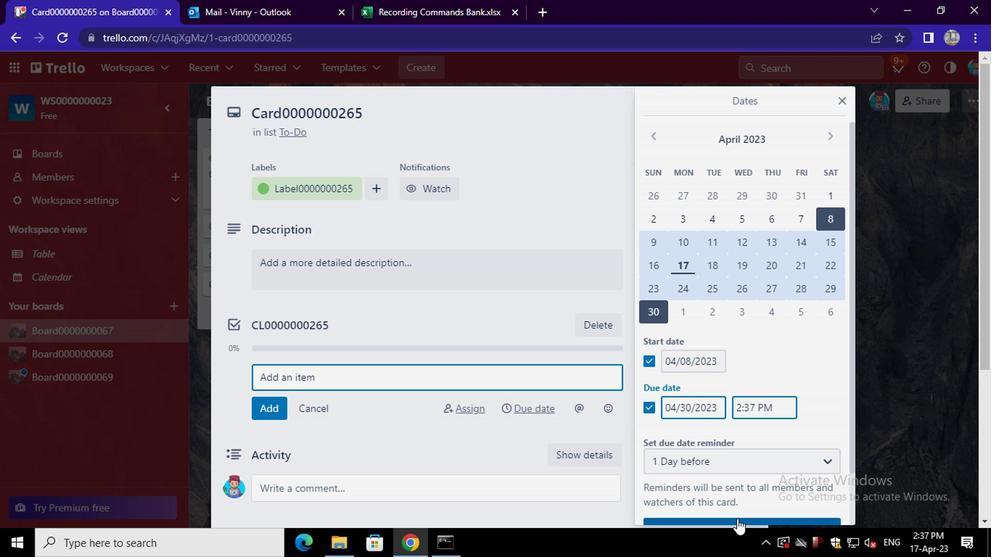 
Action: Mouse moved to (747, 505)
Screenshot: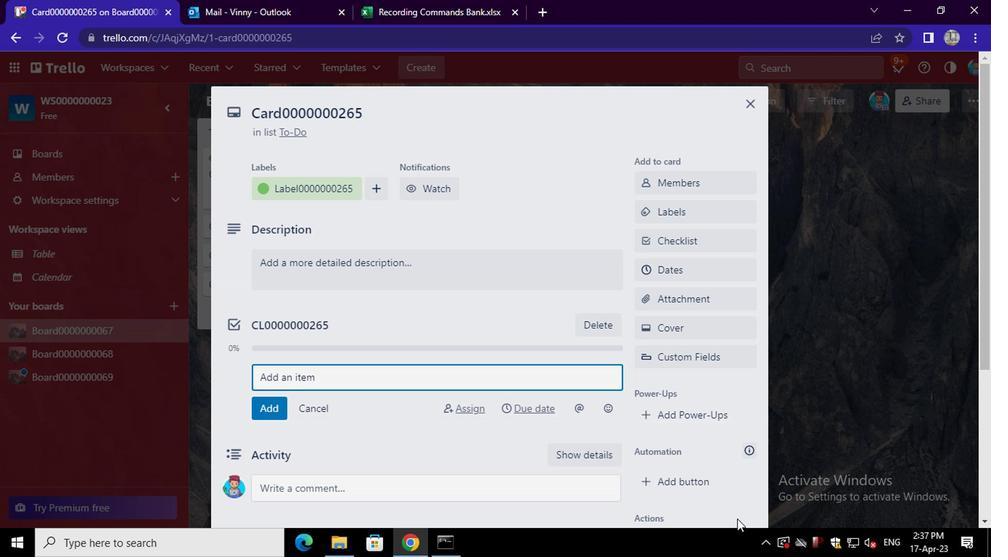 
